 Task: Add Country Life Coenzyme B-Complex to the cart.
Action: Mouse pressed left at (25, 72)
Screenshot: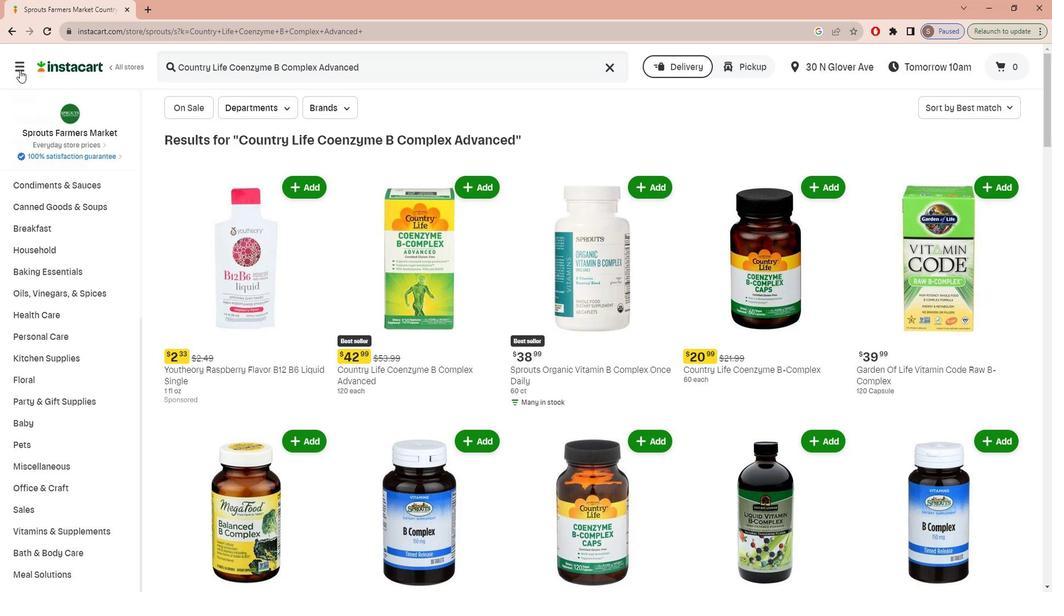 
Action: Mouse moved to (27, 140)
Screenshot: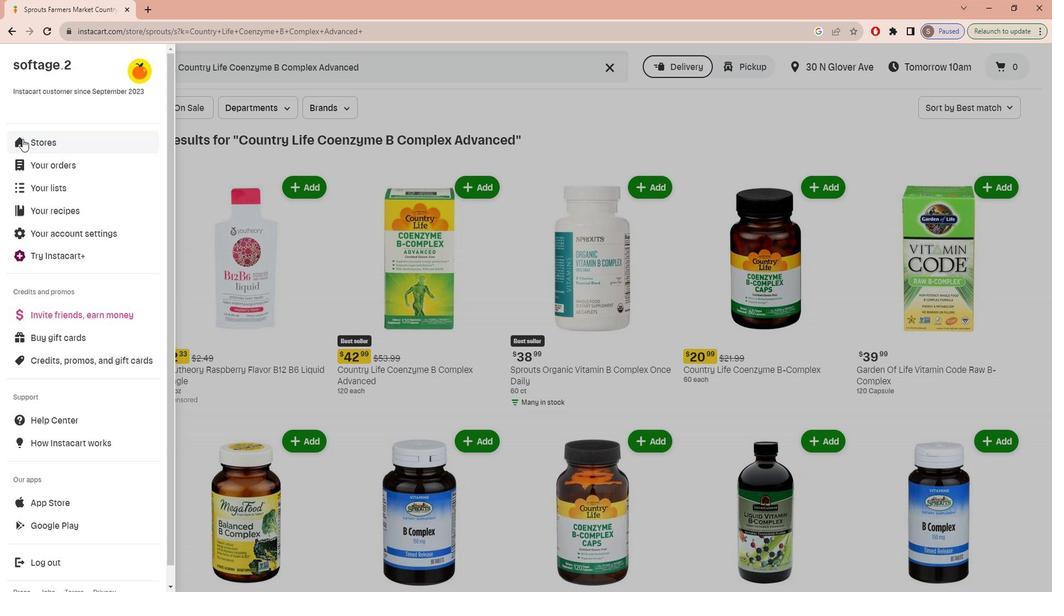 
Action: Mouse pressed left at (27, 140)
Screenshot: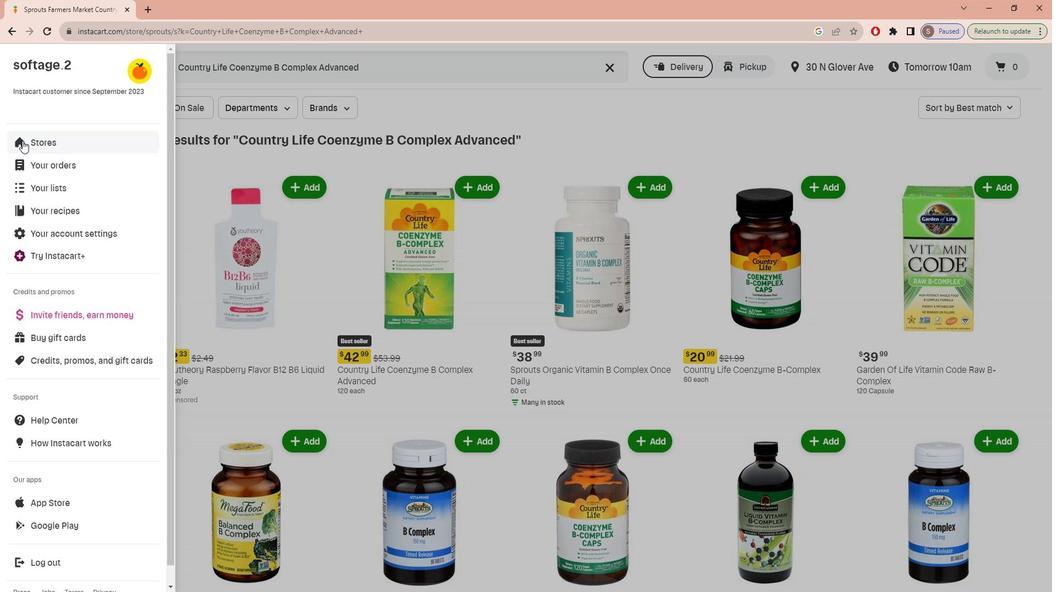 
Action: Mouse moved to (263, 113)
Screenshot: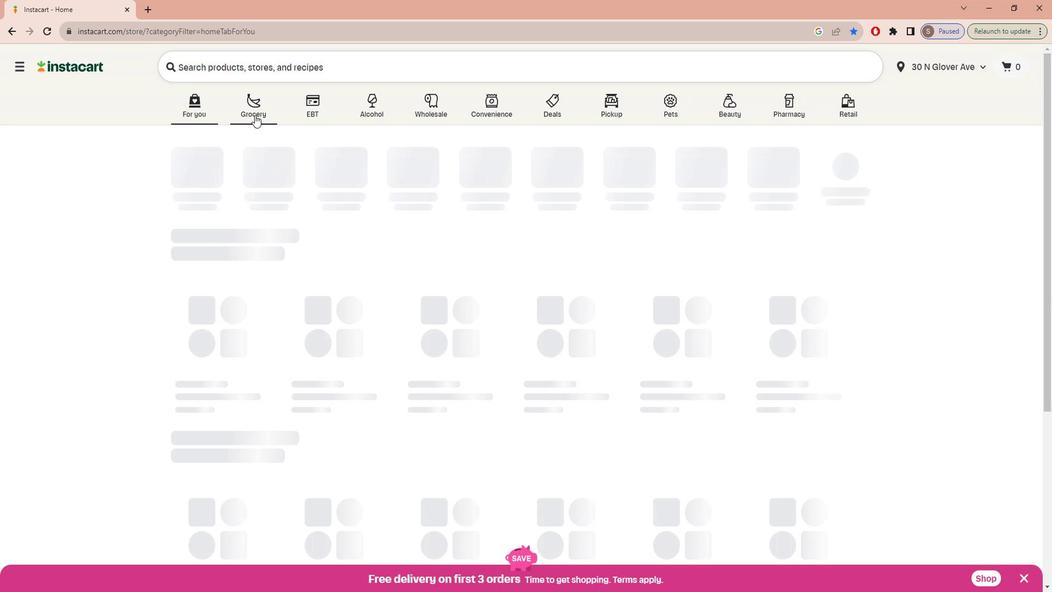 
Action: Mouse pressed left at (263, 113)
Screenshot: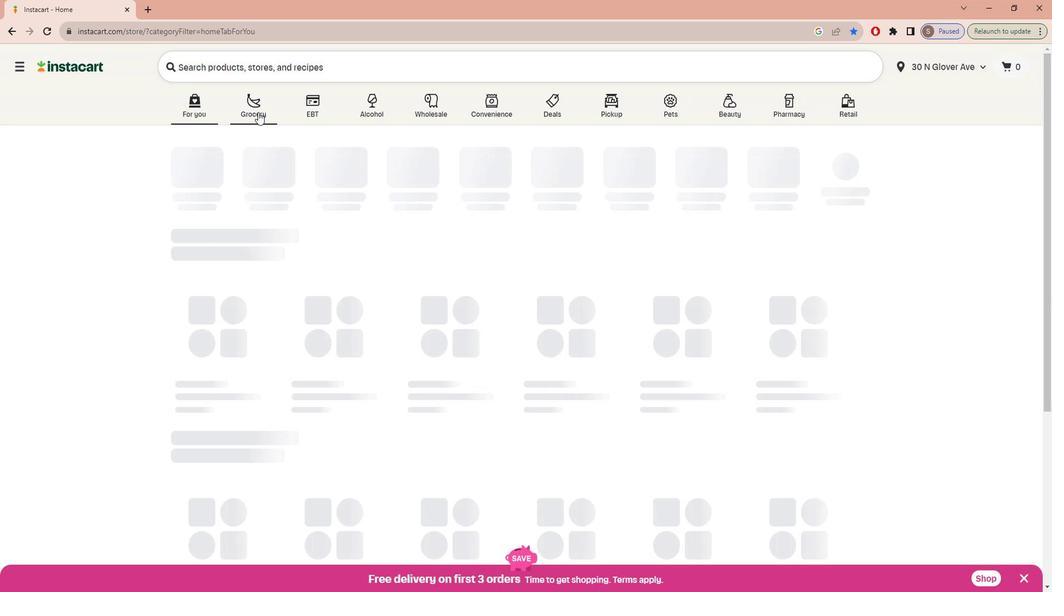 
Action: Mouse moved to (237, 309)
Screenshot: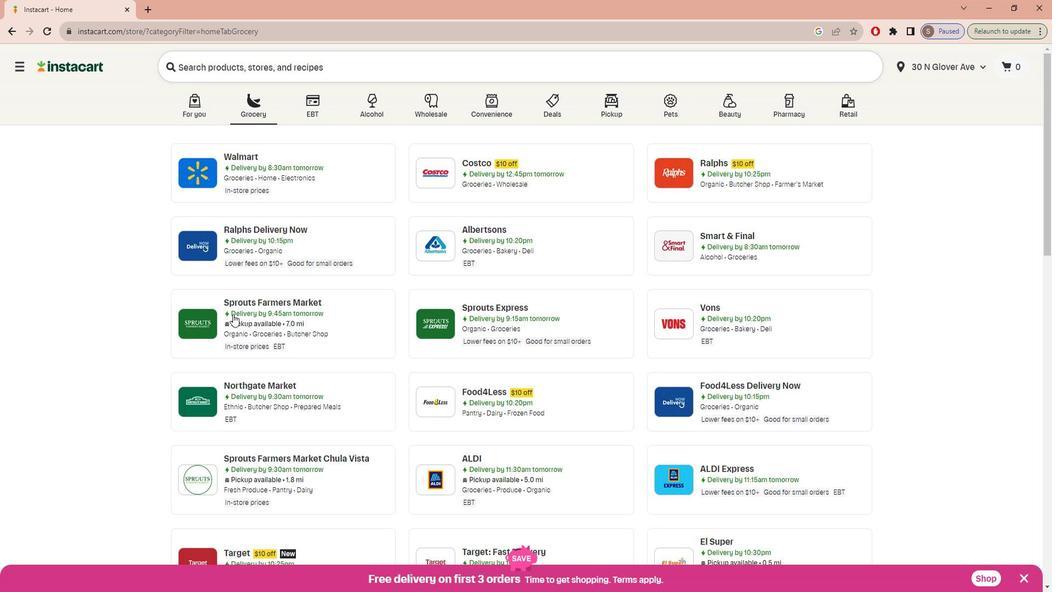 
Action: Mouse pressed left at (237, 309)
Screenshot: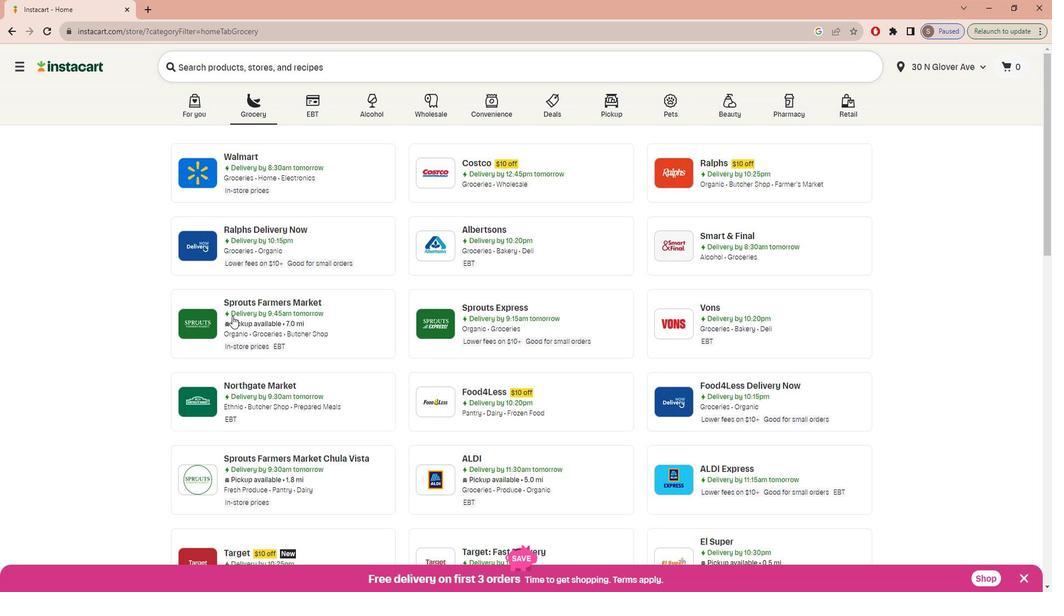 
Action: Mouse moved to (62, 456)
Screenshot: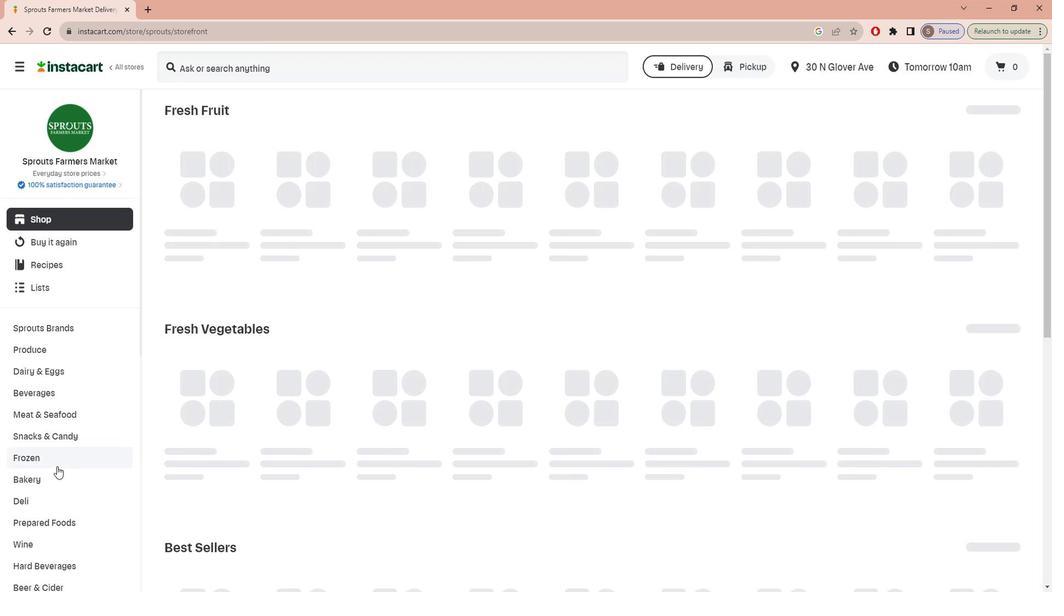 
Action: Mouse scrolled (62, 455) with delta (0, 0)
Screenshot: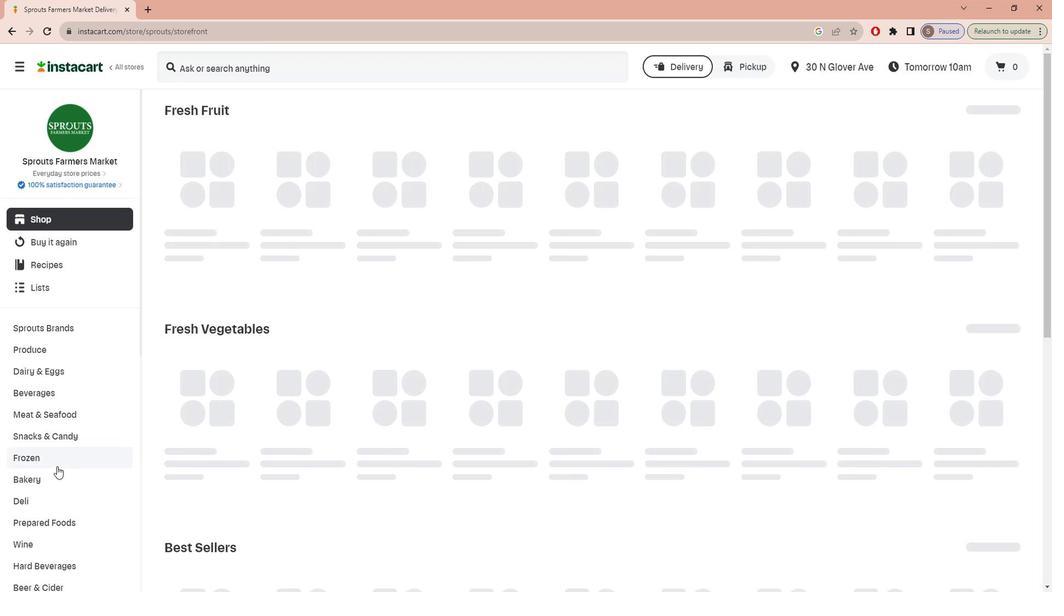 
Action: Mouse moved to (62, 457)
Screenshot: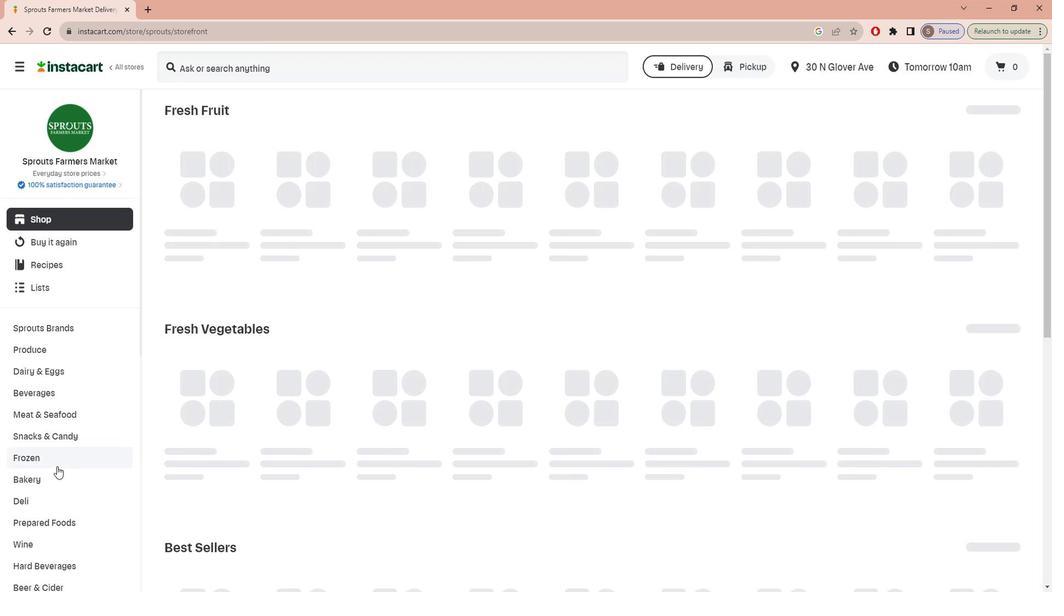 
Action: Mouse scrolled (62, 457) with delta (0, 0)
Screenshot: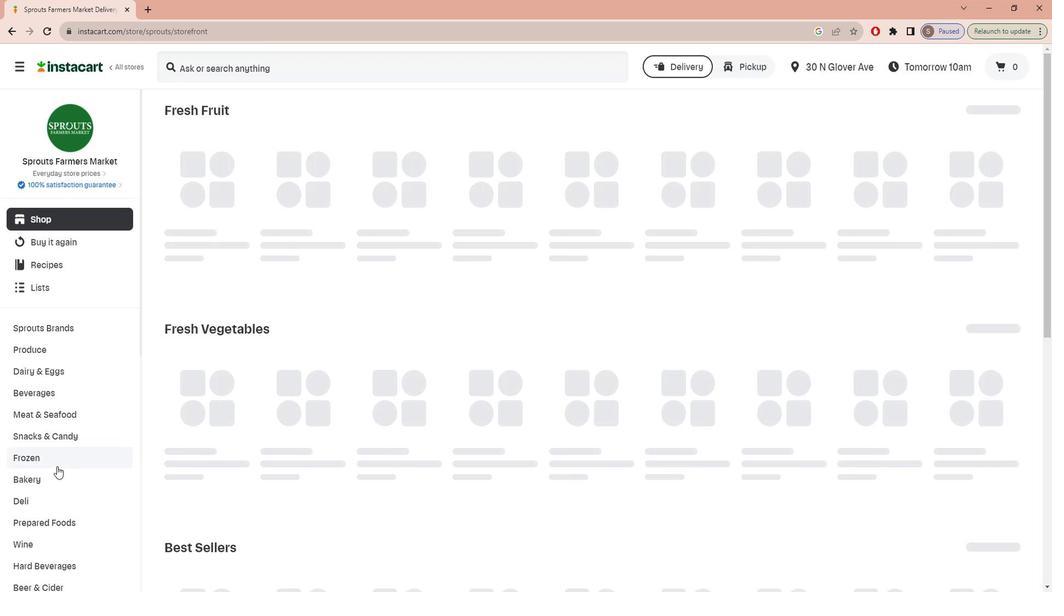 
Action: Mouse moved to (62, 458)
Screenshot: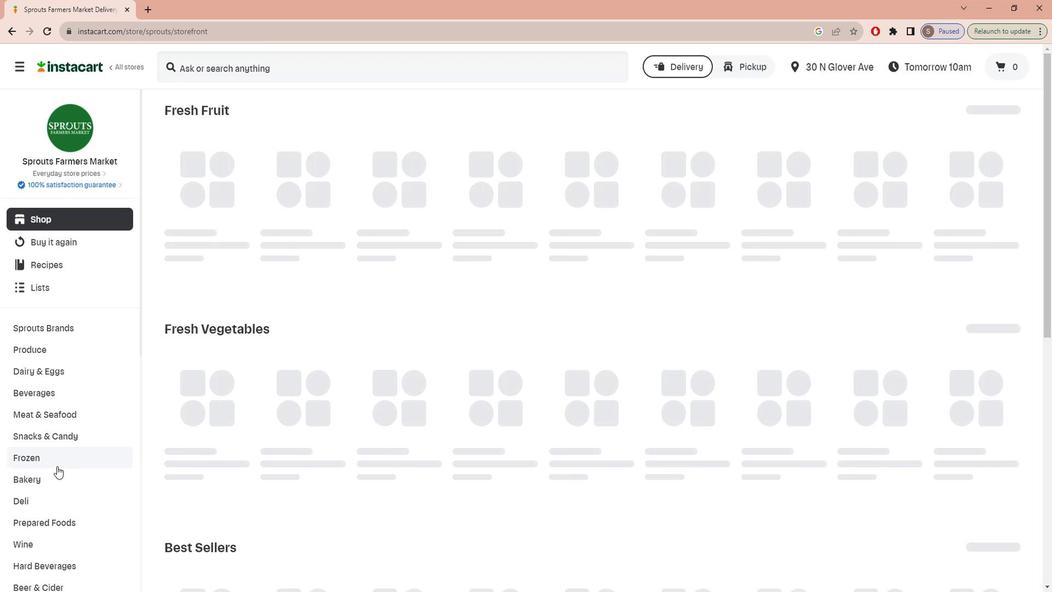 
Action: Mouse scrolled (62, 457) with delta (0, 0)
Screenshot: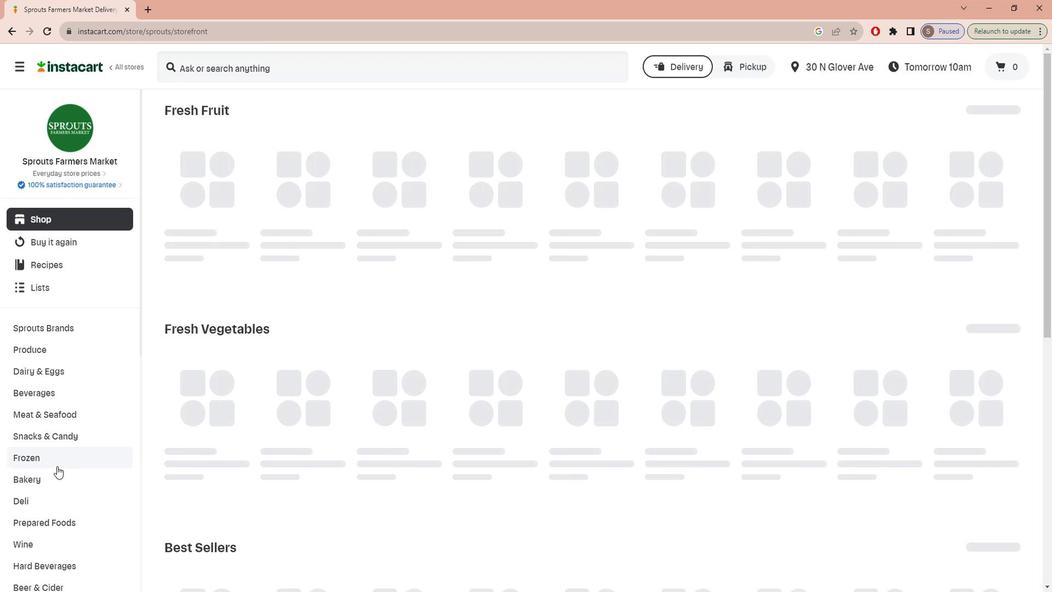 
Action: Mouse scrolled (62, 457) with delta (0, 0)
Screenshot: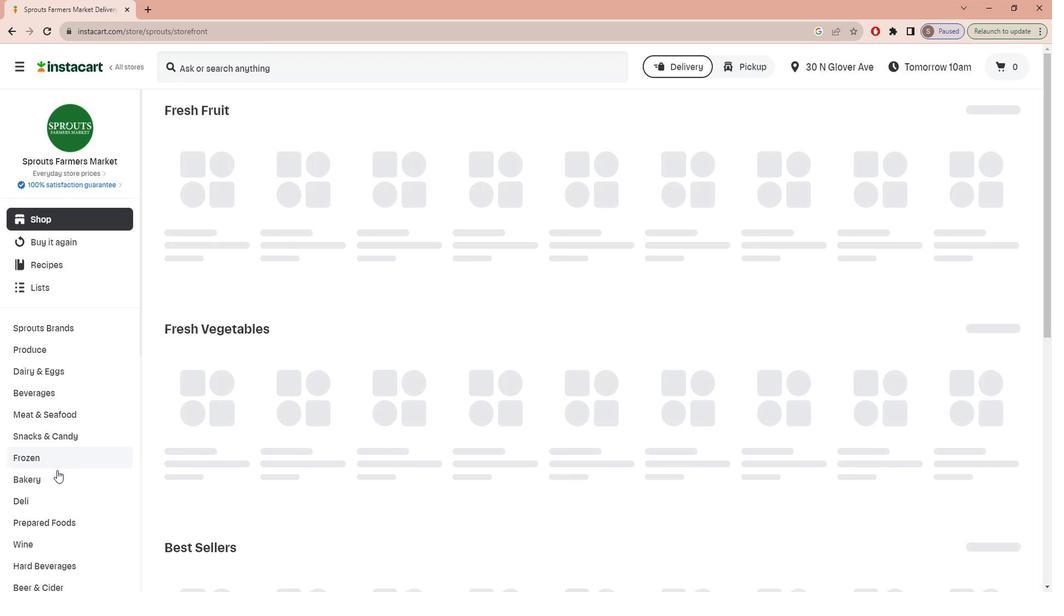 
Action: Mouse scrolled (62, 457) with delta (0, 0)
Screenshot: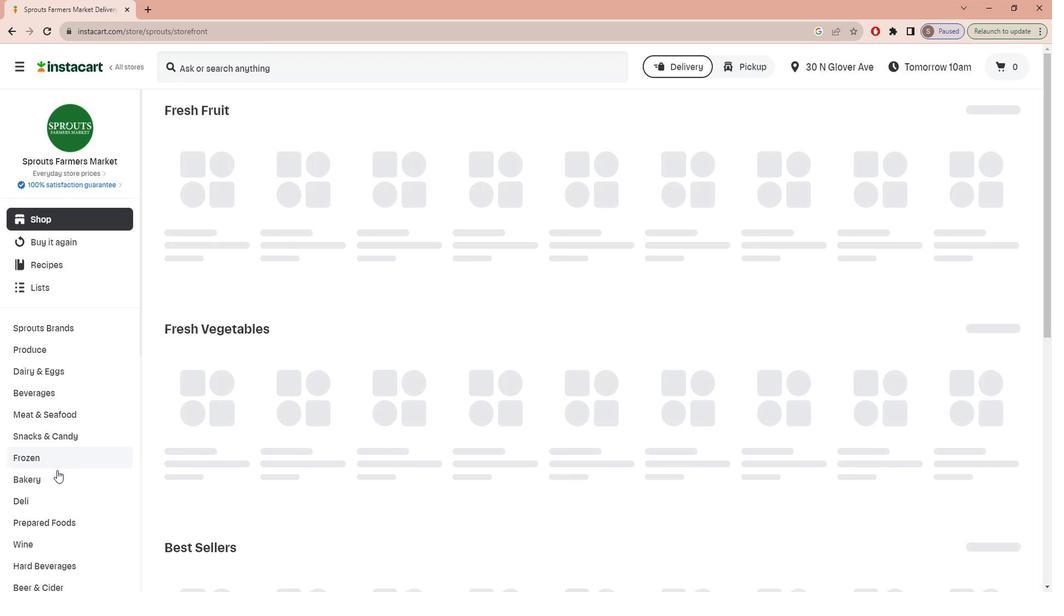
Action: Mouse scrolled (62, 457) with delta (0, 0)
Screenshot: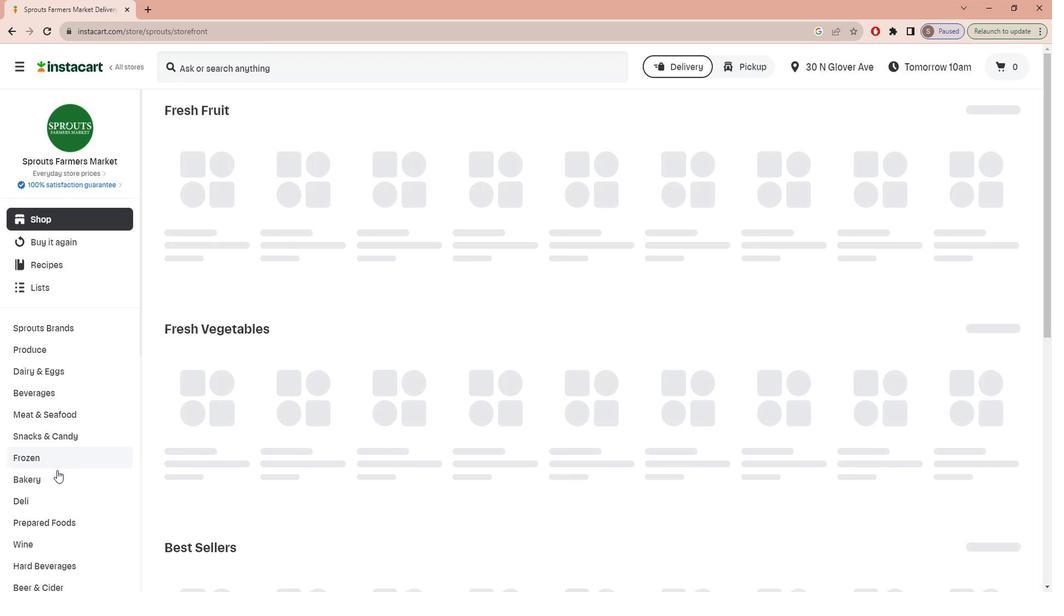 
Action: Mouse moved to (62, 478)
Screenshot: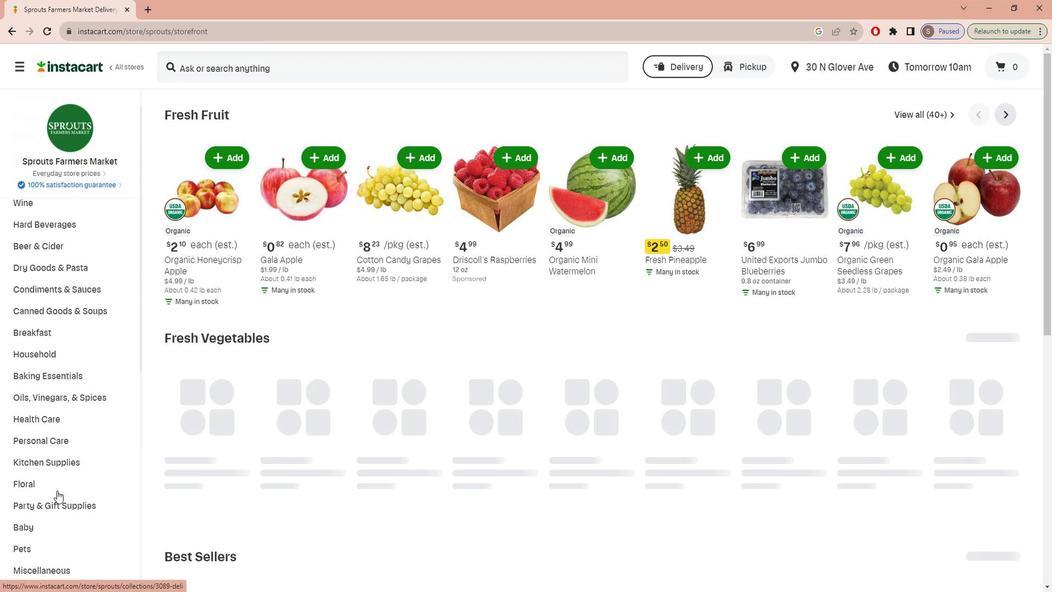 
Action: Mouse scrolled (62, 477) with delta (0, 0)
Screenshot: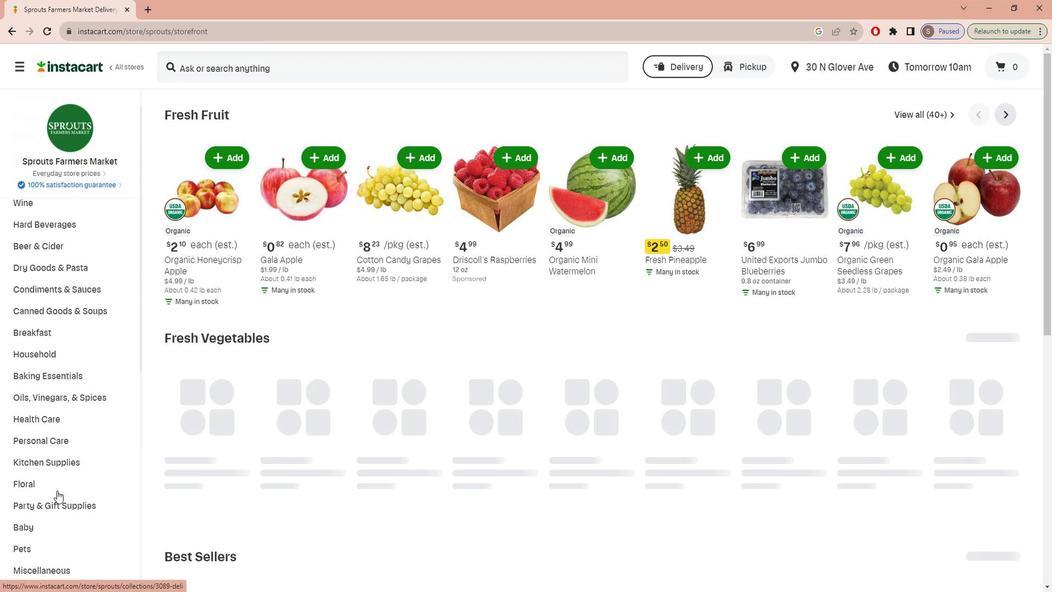 
Action: Mouse scrolled (62, 477) with delta (0, 0)
Screenshot: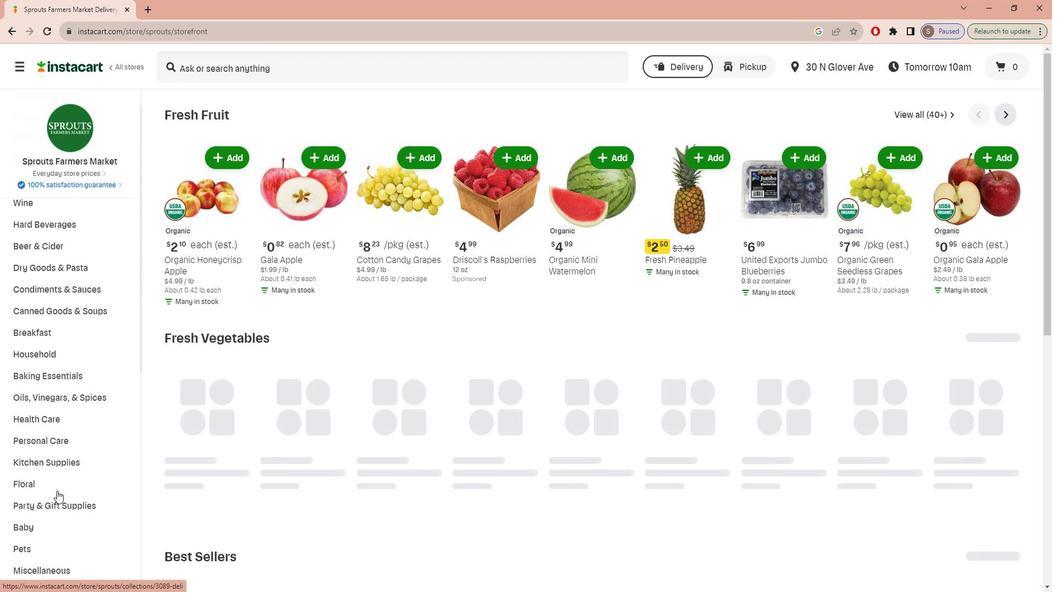 
Action: Mouse scrolled (62, 477) with delta (0, 0)
Screenshot: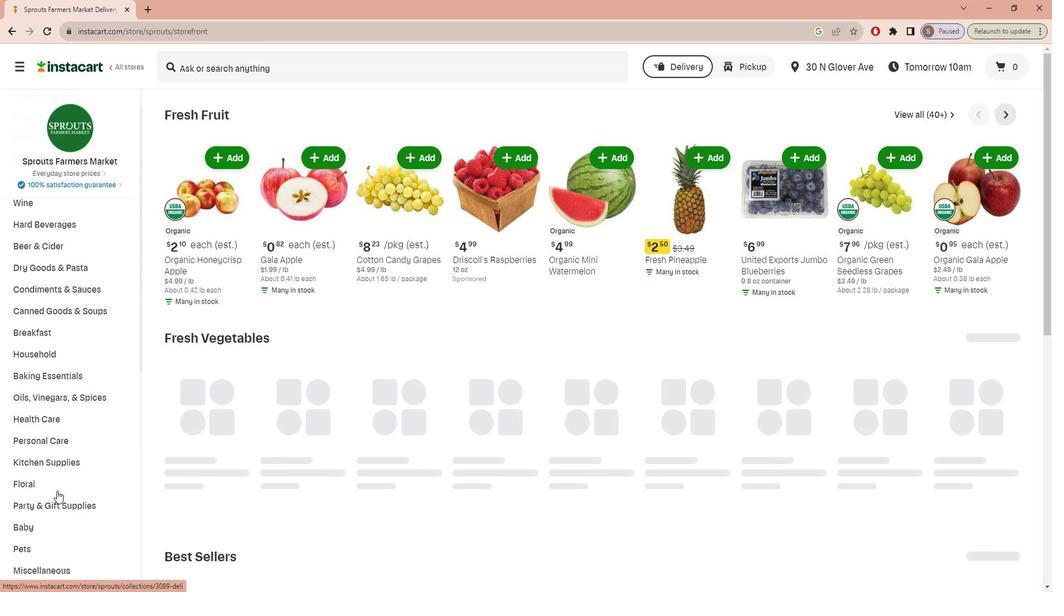 
Action: Mouse scrolled (62, 477) with delta (0, 0)
Screenshot: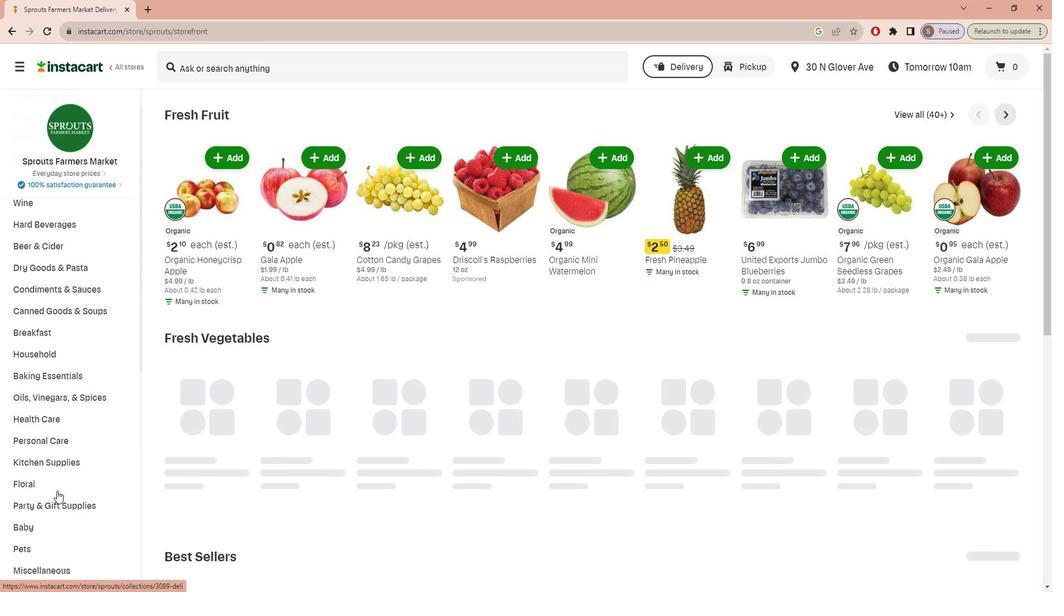 
Action: Mouse moved to (62, 478)
Screenshot: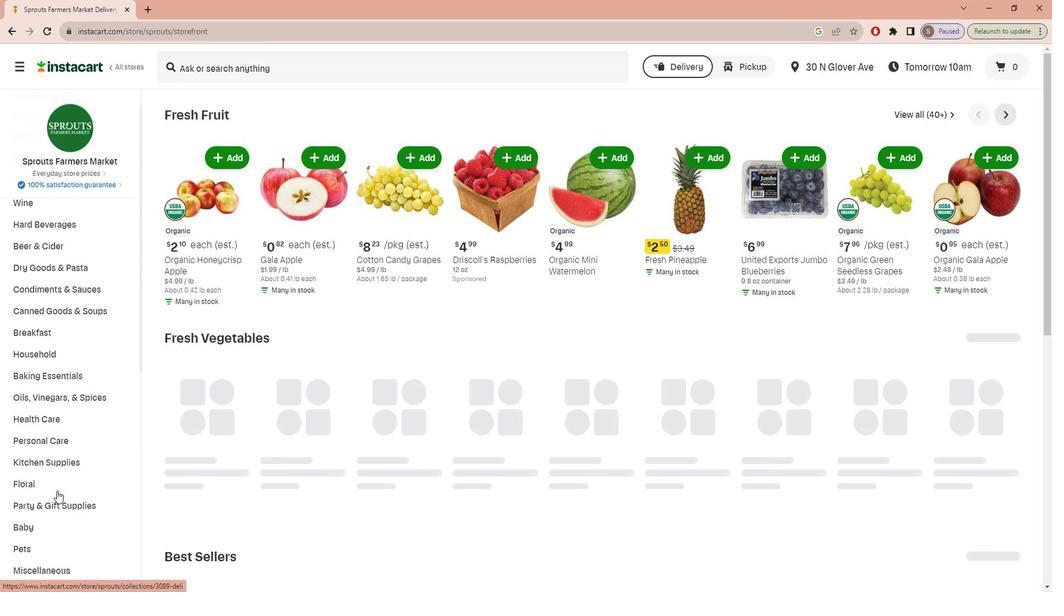 
Action: Mouse scrolled (62, 478) with delta (0, 0)
Screenshot: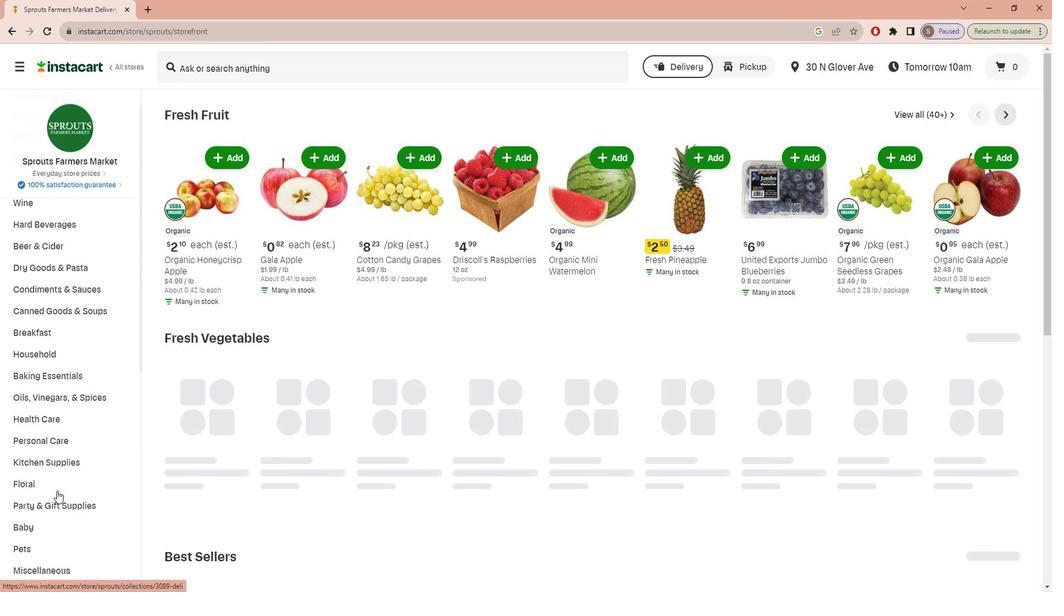 
Action: Mouse moved to (58, 512)
Screenshot: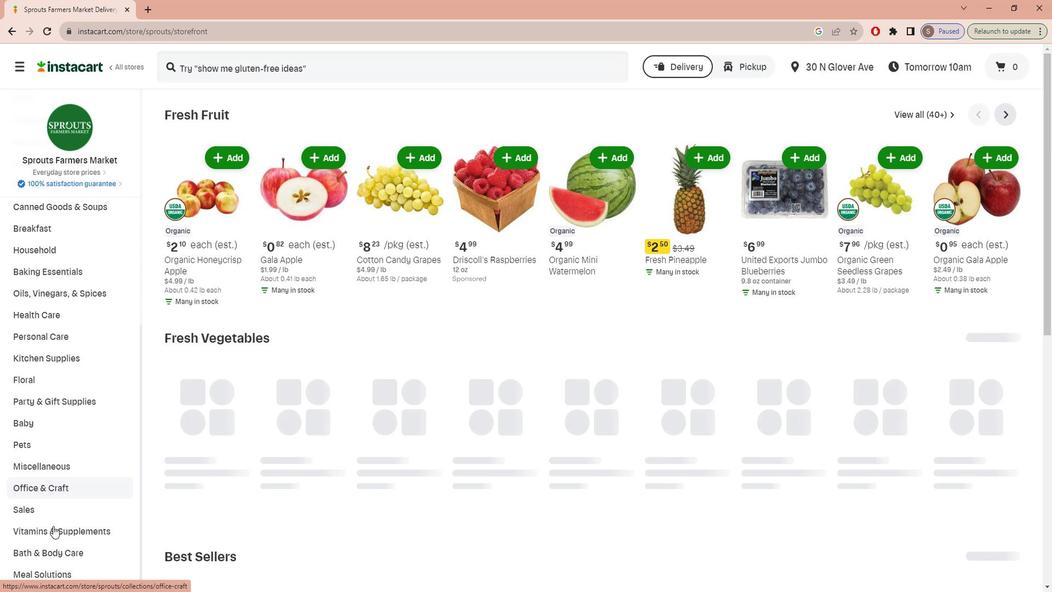 
Action: Mouse pressed left at (58, 512)
Screenshot: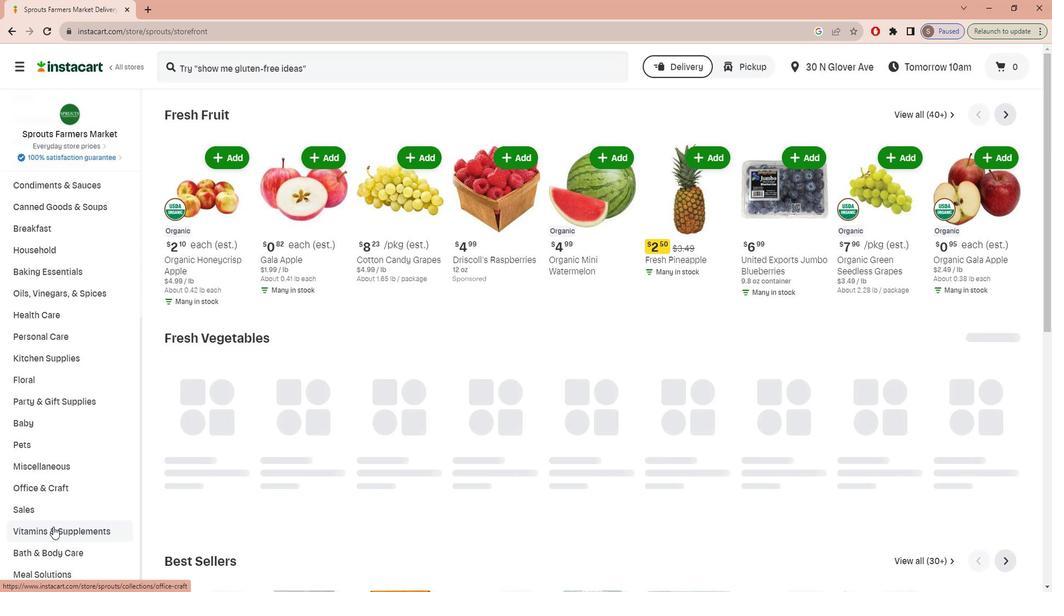 
Action: Mouse moved to (1022, 141)
Screenshot: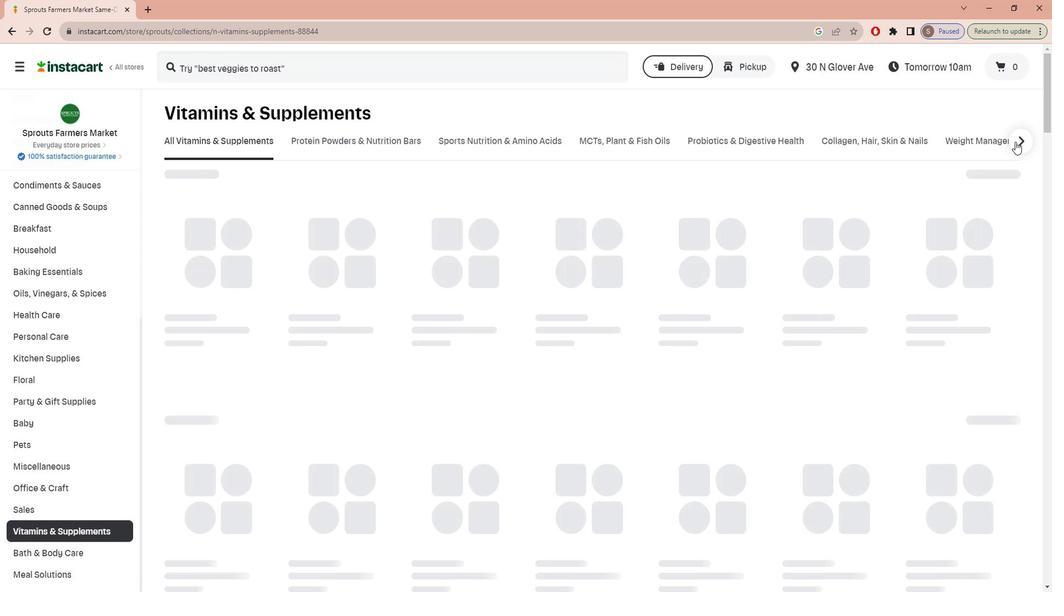 
Action: Mouse pressed left at (1022, 141)
Screenshot: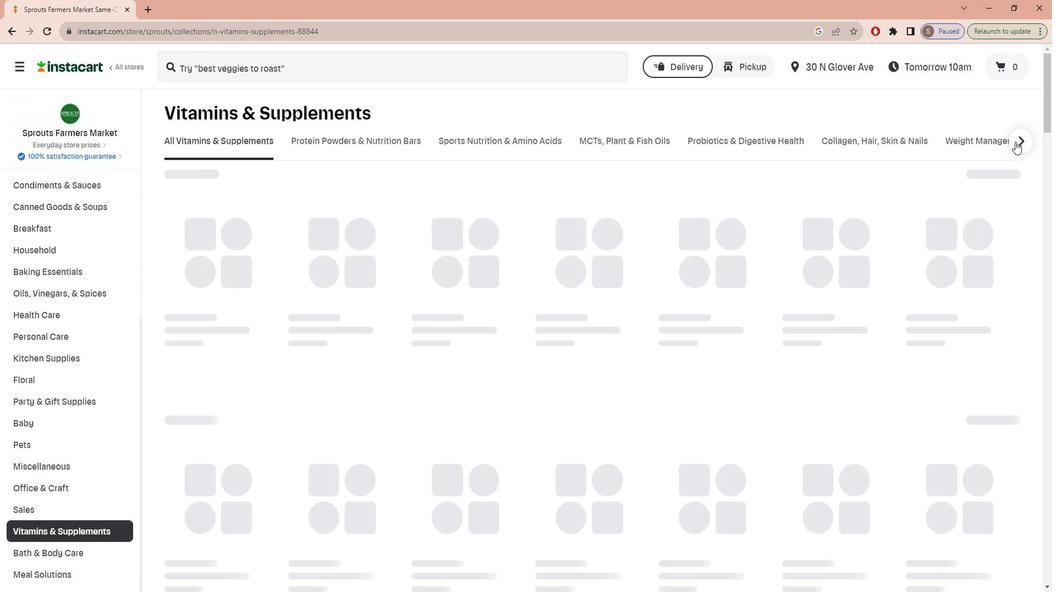 
Action: Mouse moved to (752, 141)
Screenshot: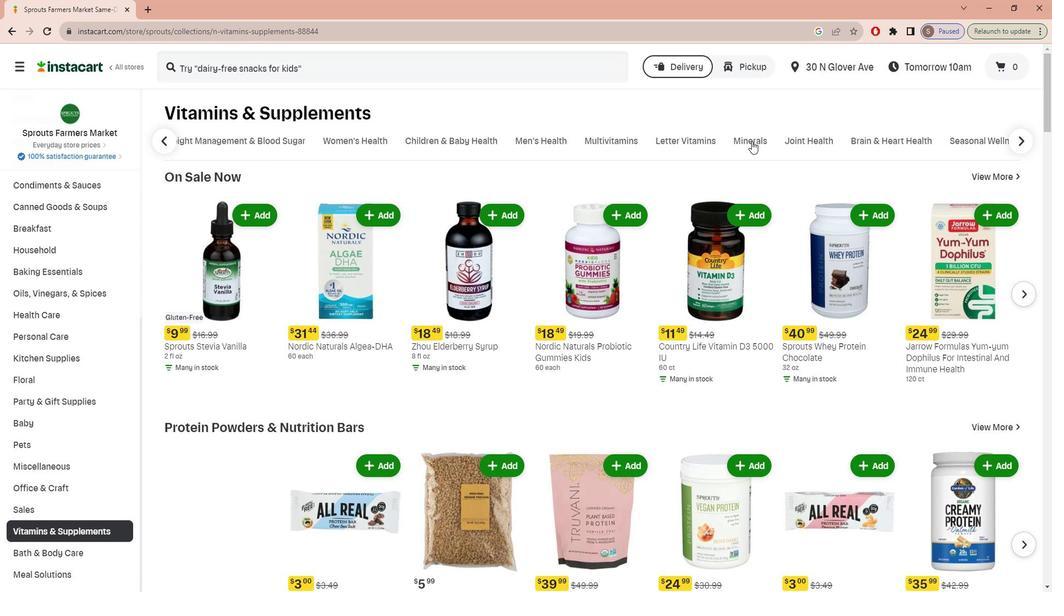 
Action: Mouse pressed left at (752, 141)
Screenshot: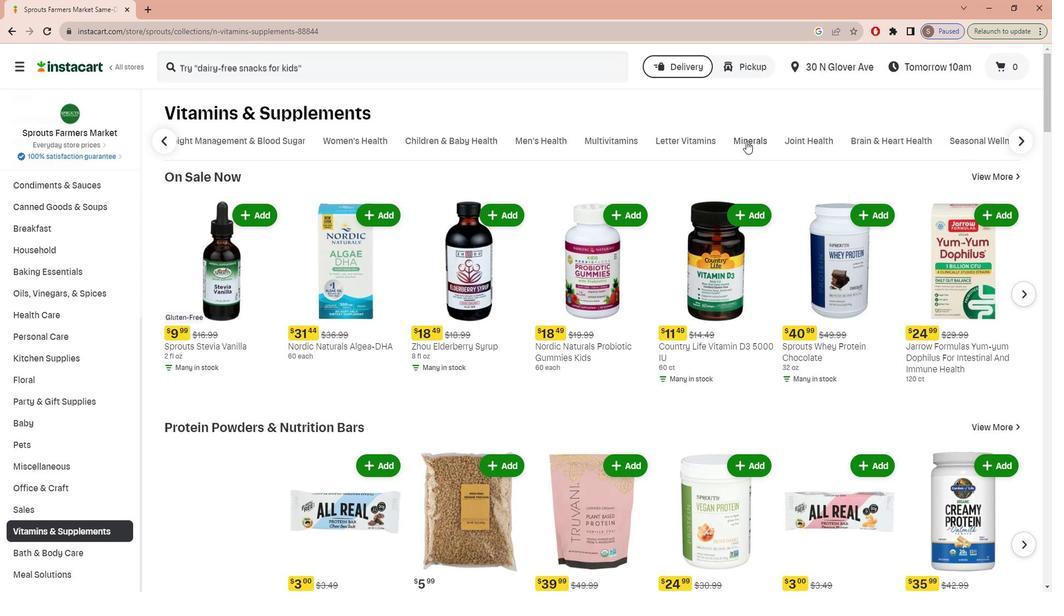 
Action: Mouse moved to (354, 71)
Screenshot: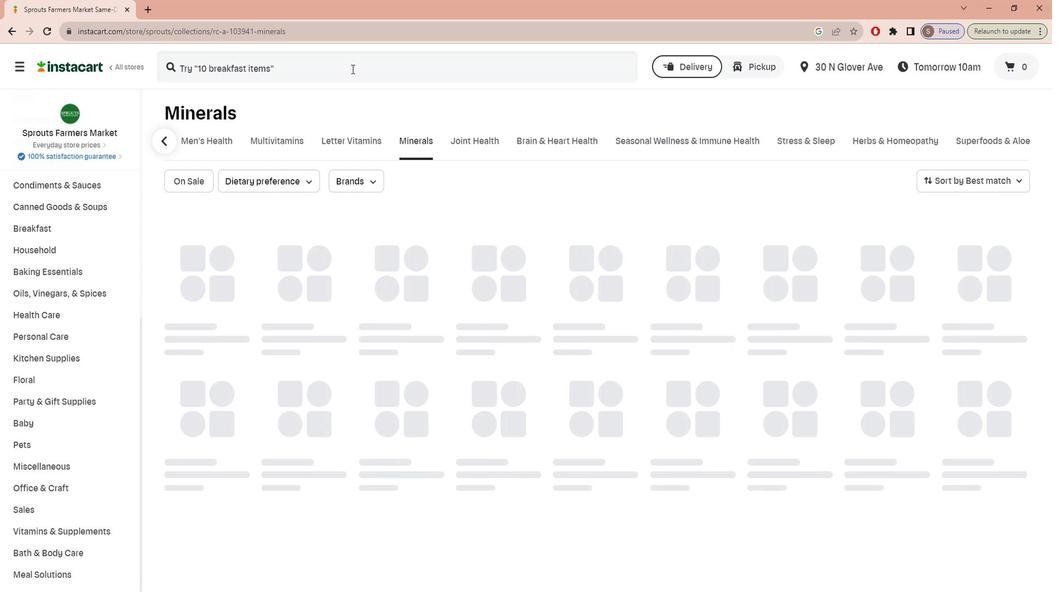 
Action: Mouse pressed left at (354, 71)
Screenshot: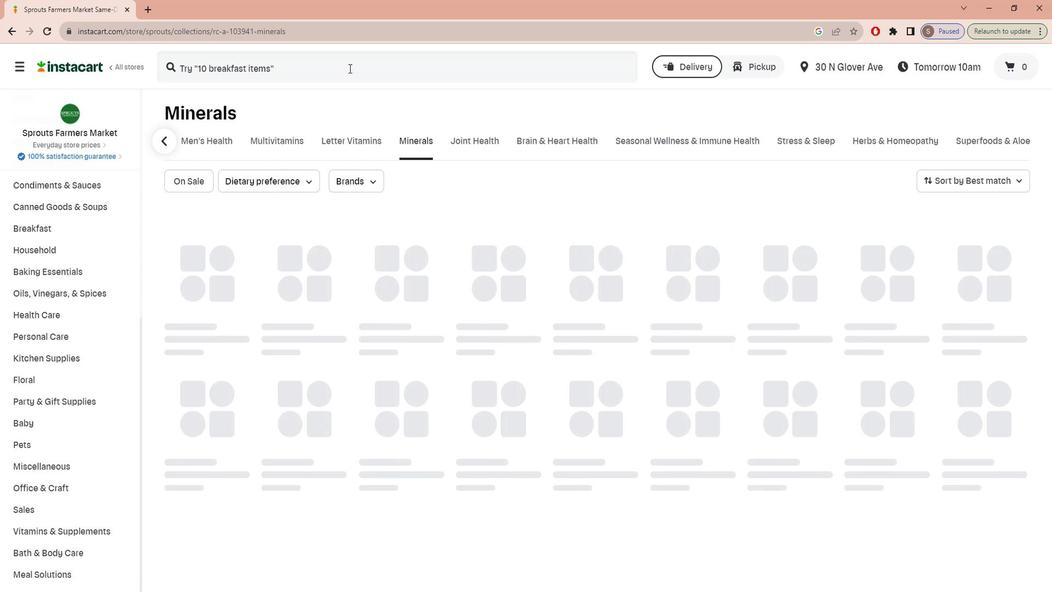 
Action: Key pressed c<Key.caps_lock>OUNTRY<Key.space><Key.caps_lock>l<Key.caps_lock>IFE<Key.space><Key.caps_lock>c<Key.caps_lock>OENZYME<Key.space><Key.caps_lock>b-c<Key.caps_lock>OMPLEX<Key.enter>
Screenshot: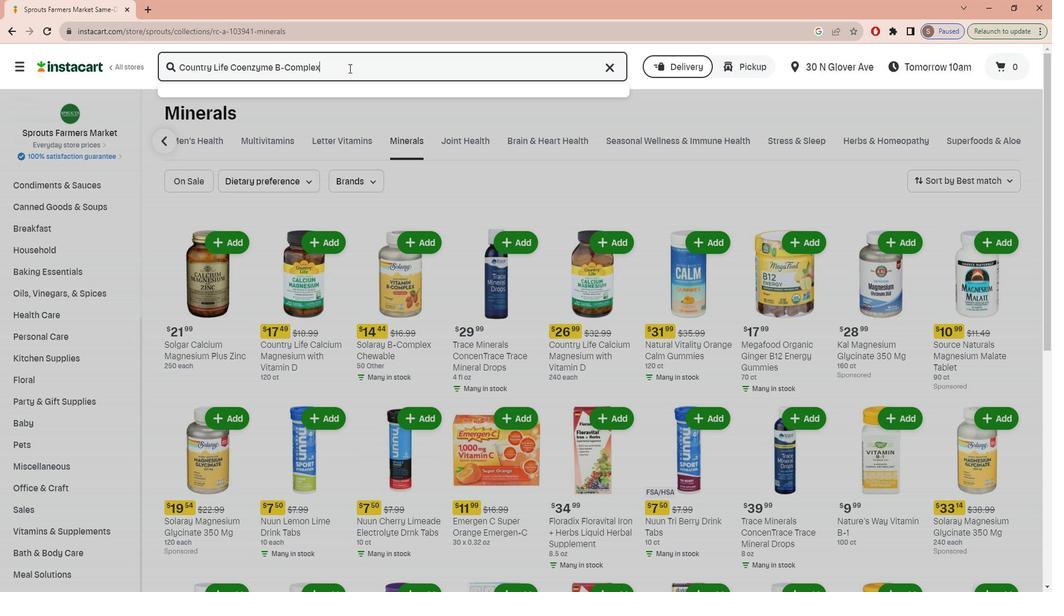 
Action: Mouse moved to (312, 194)
Screenshot: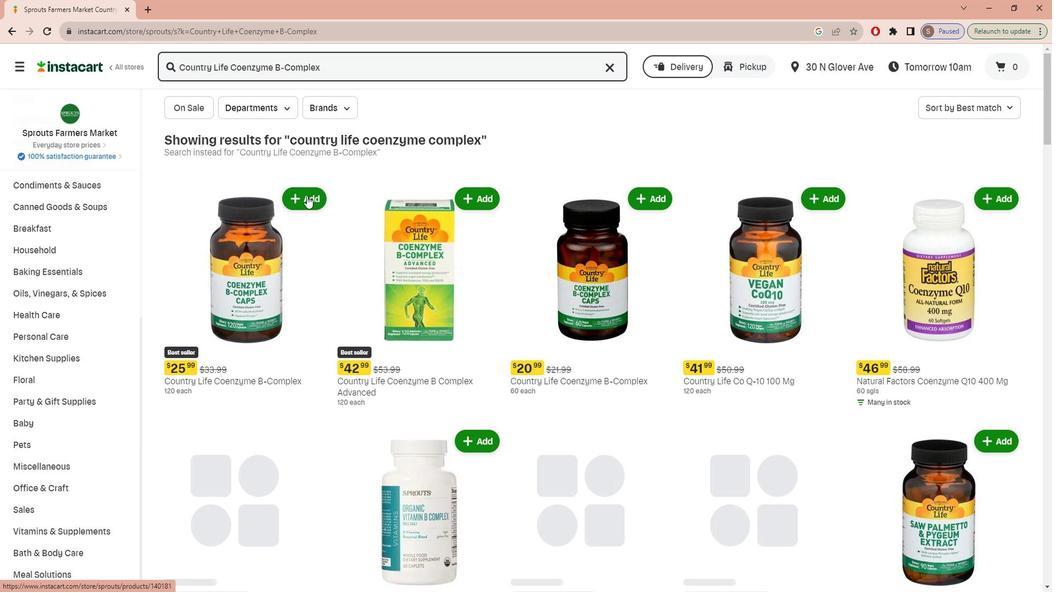 
Action: Mouse pressed left at (312, 194)
Screenshot: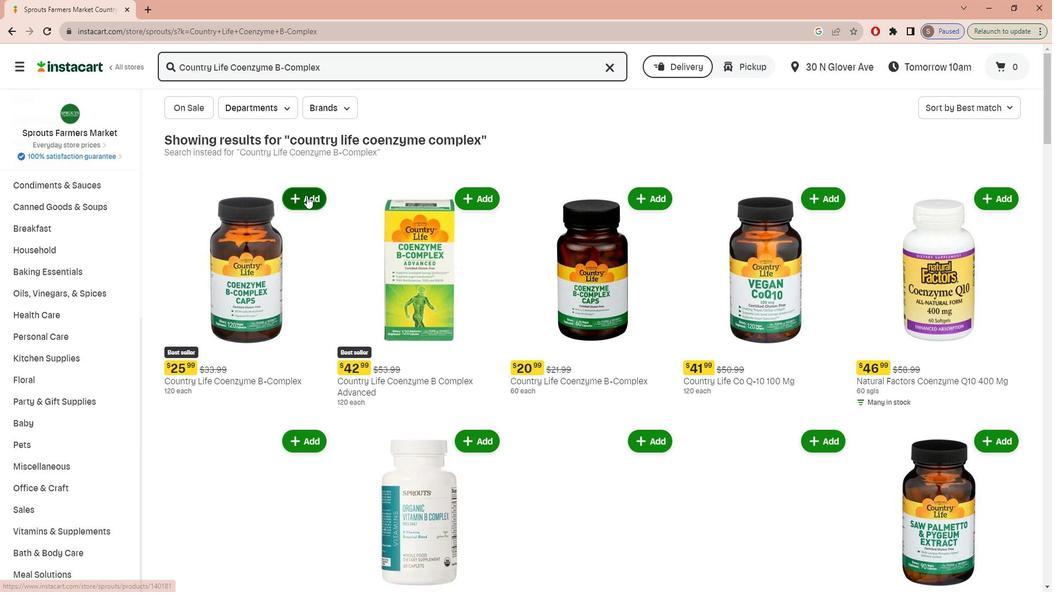 
Action: Mouse moved to (338, 280)
Screenshot: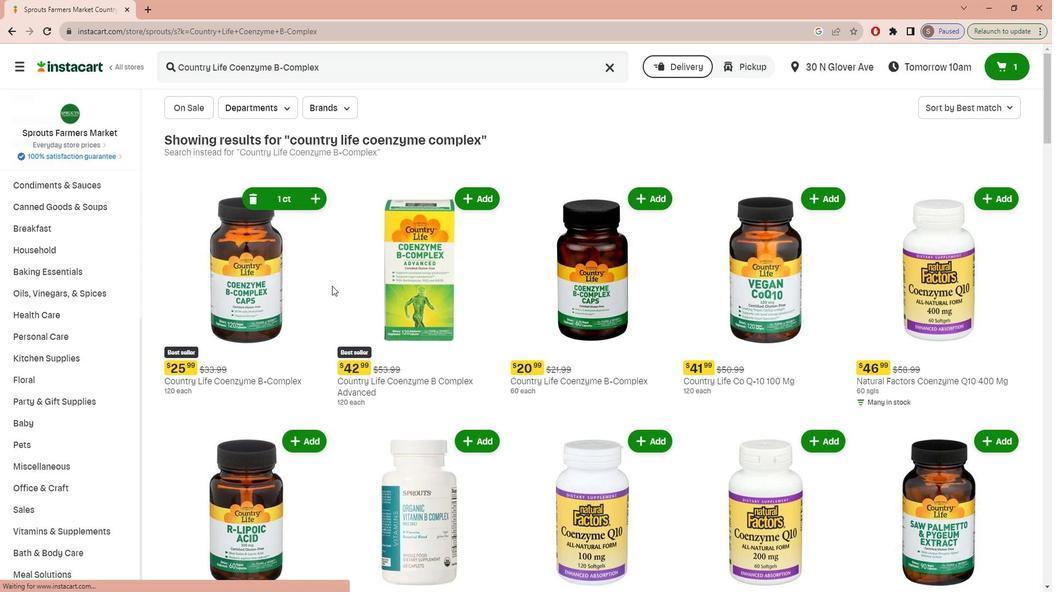 
